 Task: Create Card Event Planning in Board Project Management Techniques to Workspace Business Process Automation. Create Card Roundtable Discussion Review in Board Product Market Analysis to Workspace Business Process Automation. Create Card Event Execution in Board Brand Positioning and Differentiation Strategy to Workspace Business Process Automation
Action: Mouse moved to (73, 342)
Screenshot: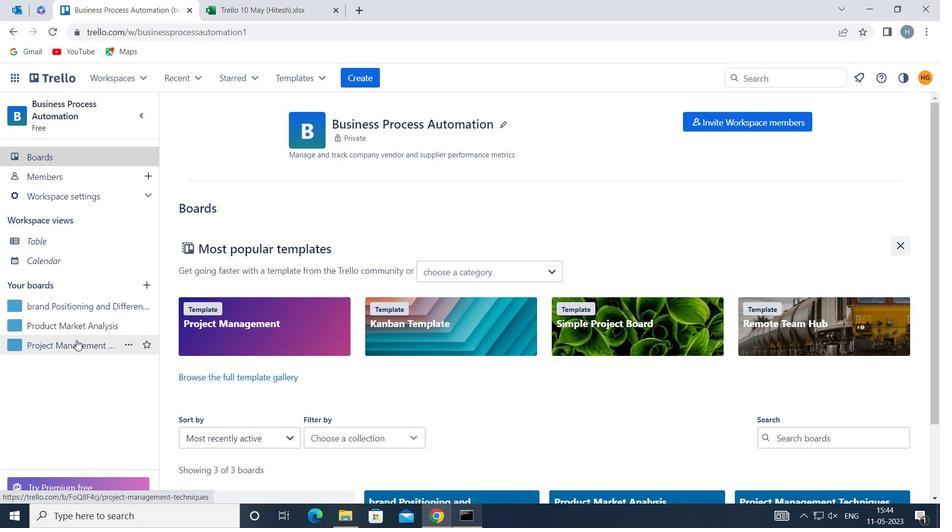 
Action: Mouse pressed left at (73, 342)
Screenshot: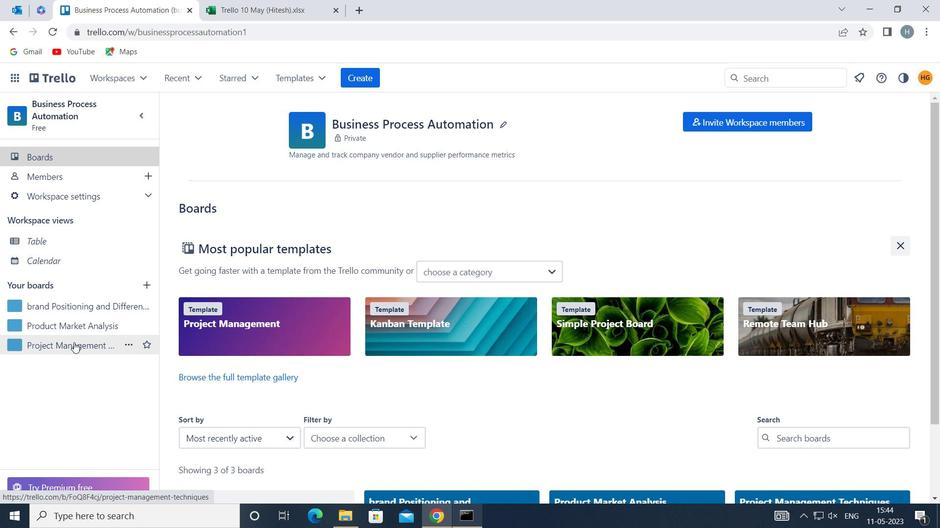 
Action: Mouse moved to (566, 180)
Screenshot: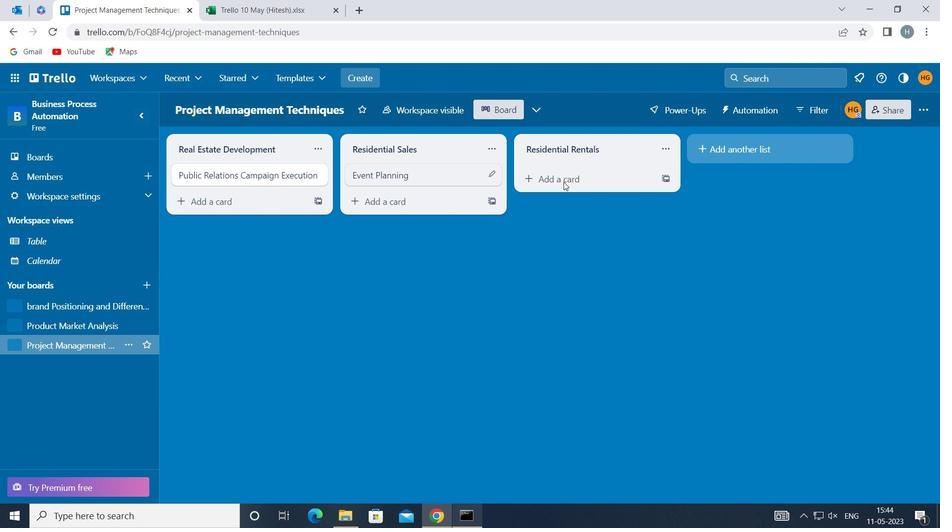 
Action: Mouse pressed left at (566, 180)
Screenshot: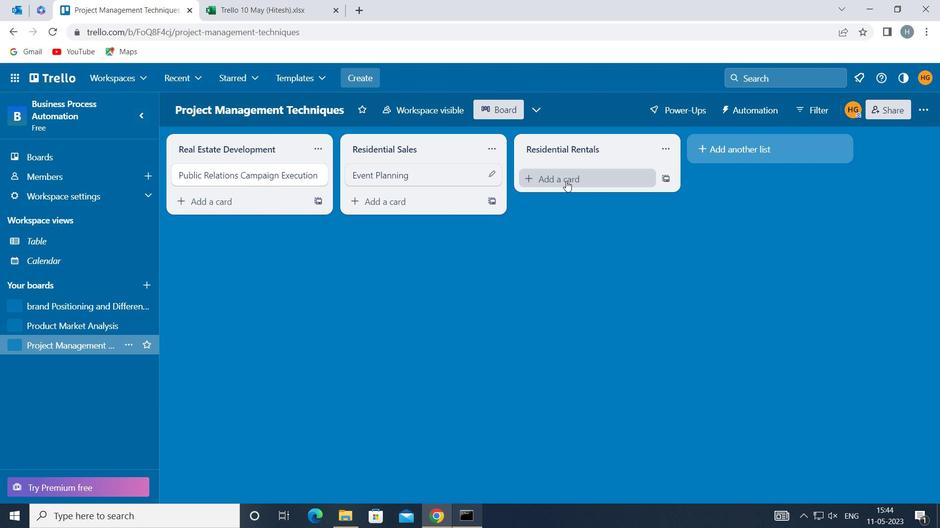 
Action: Mouse moved to (566, 180)
Screenshot: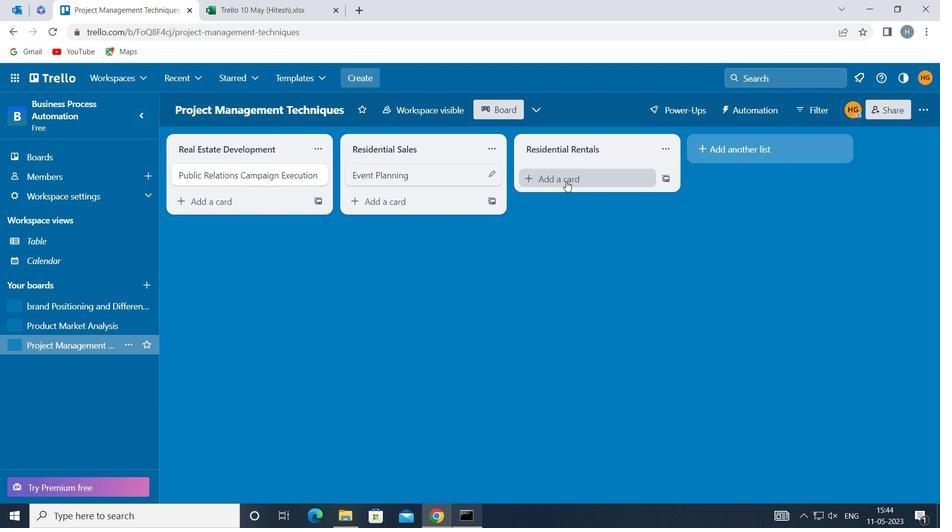 
Action: Key pressed <Key.shift>EVENTS<Key.backspace><Key.space><Key.shift>PLANNING
Screenshot: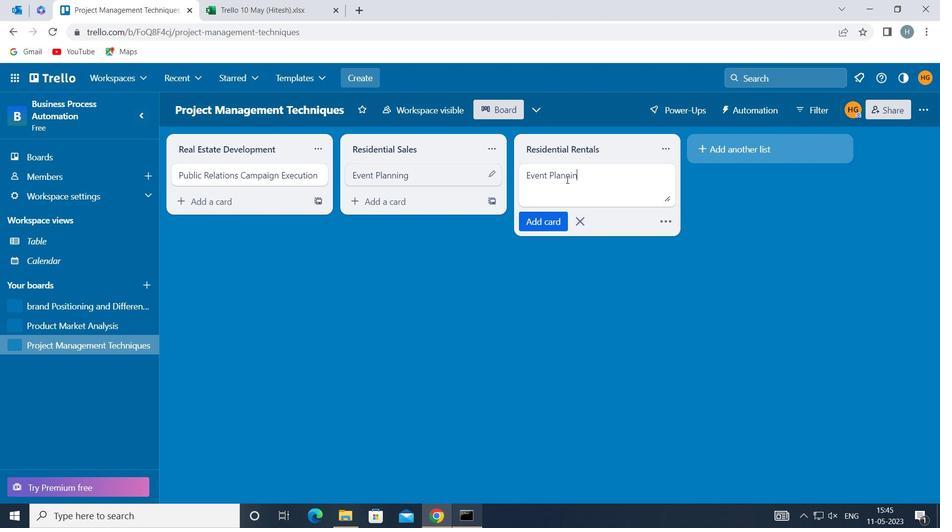 
Action: Mouse moved to (545, 219)
Screenshot: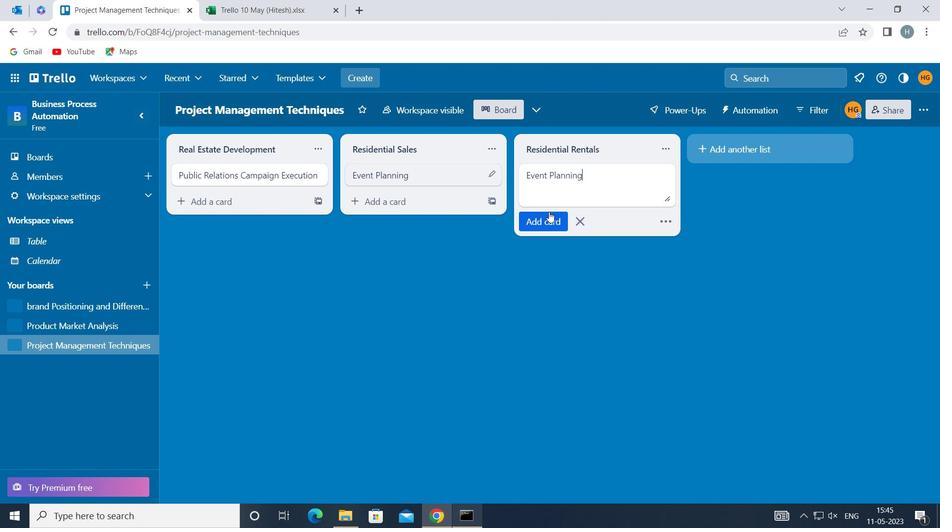 
Action: Mouse pressed left at (545, 219)
Screenshot: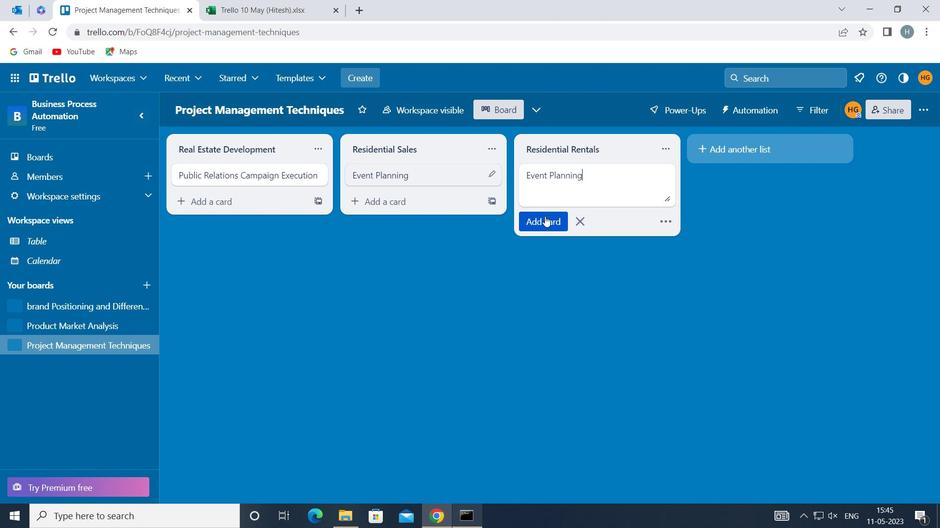 
Action: Mouse moved to (492, 291)
Screenshot: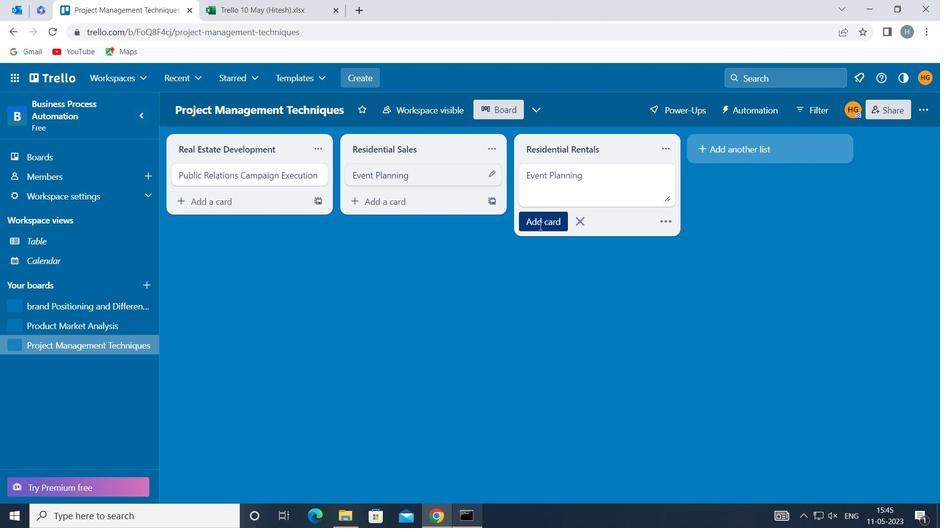 
Action: Mouse pressed left at (492, 291)
Screenshot: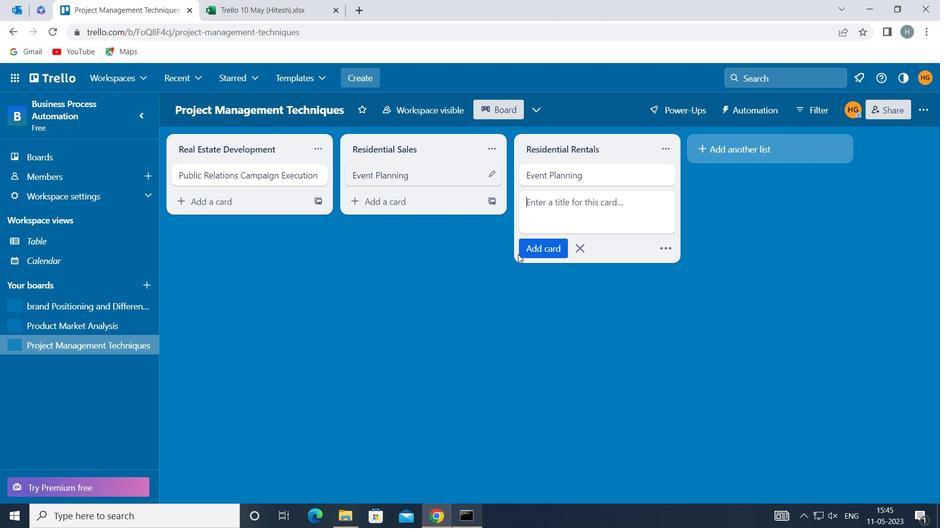 
Action: Mouse moved to (54, 323)
Screenshot: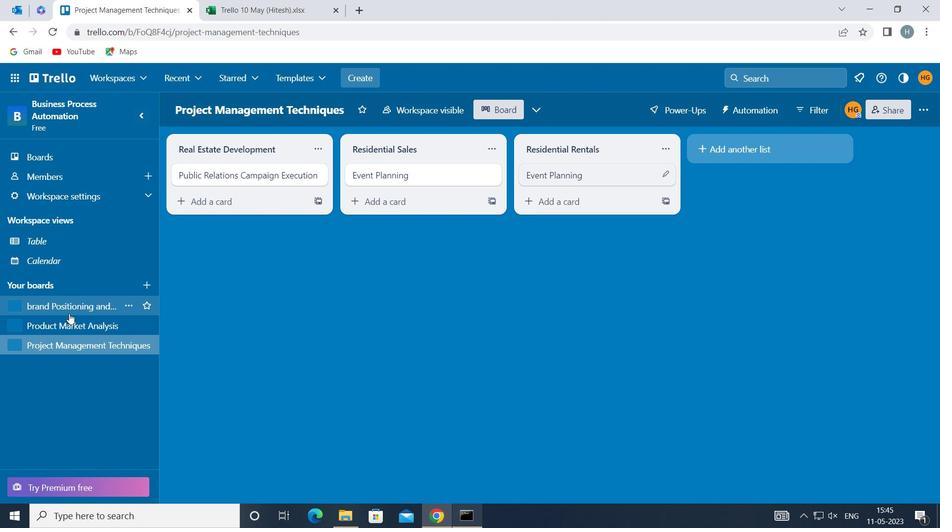 
Action: Mouse pressed left at (54, 323)
Screenshot: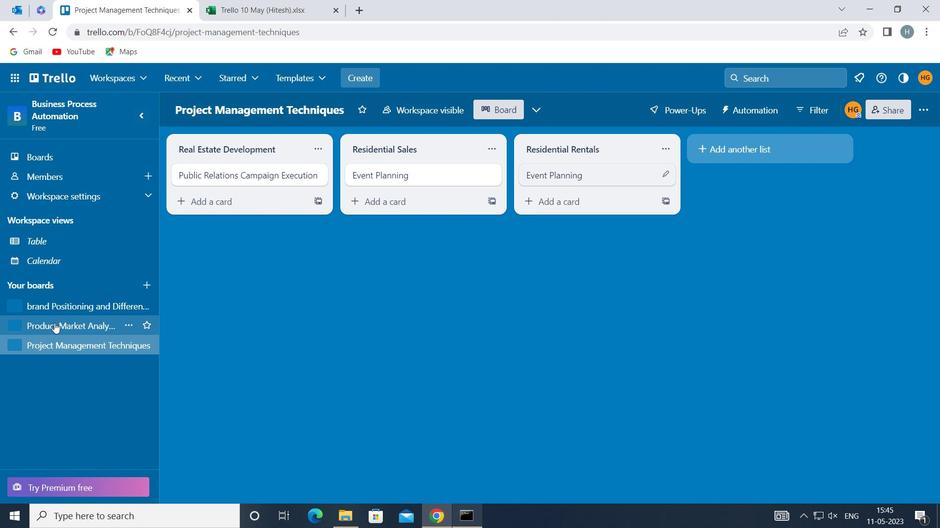 
Action: Mouse moved to (551, 178)
Screenshot: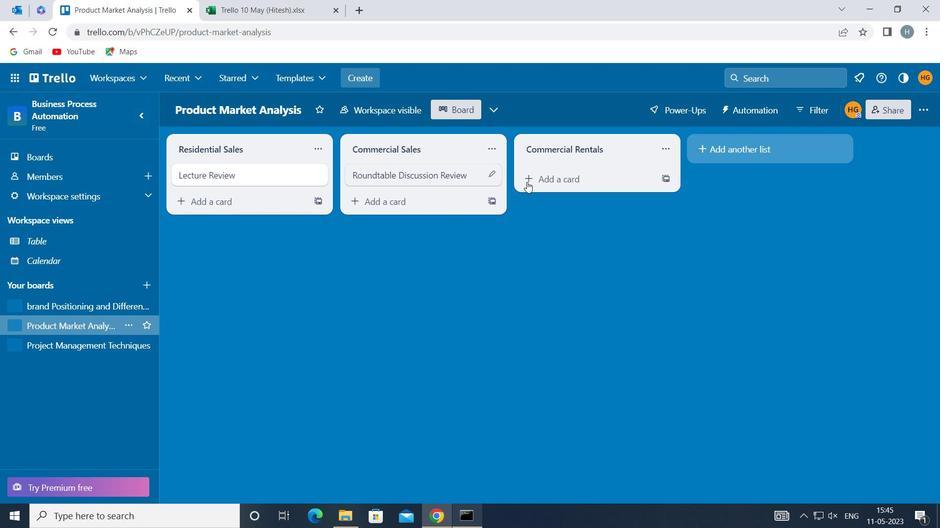 
Action: Mouse pressed left at (551, 178)
Screenshot: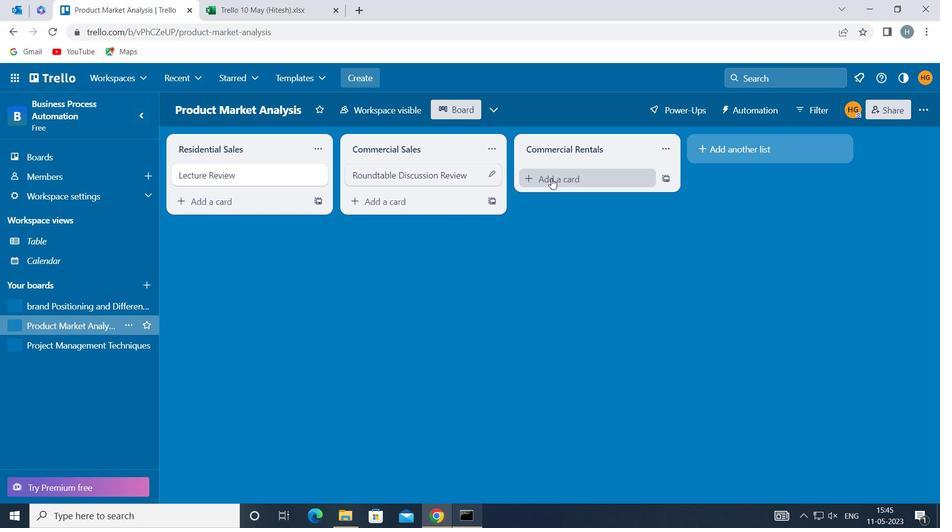 
Action: Key pressed <Key.shift>ROUNDTABLE<Key.space><Key.shift>DISCUSSION<Key.space><Key.shift>REVIEW
Screenshot: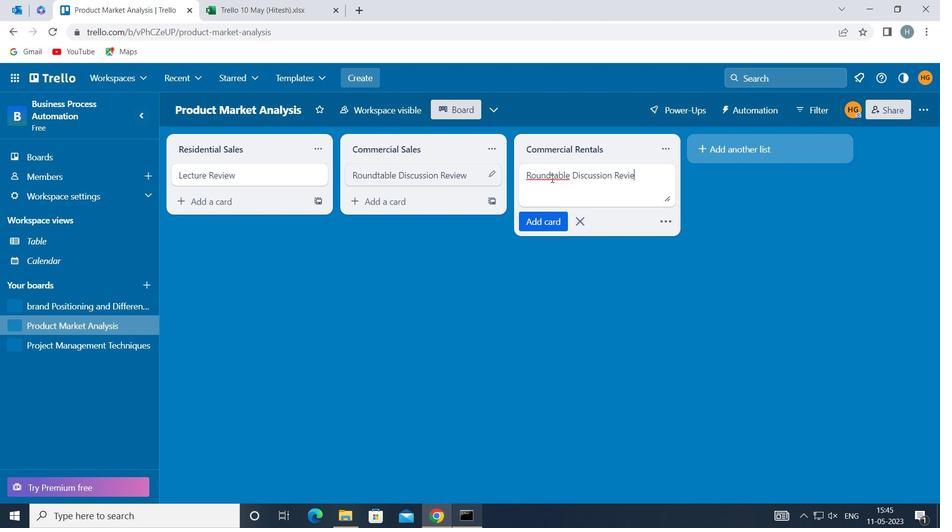 
Action: Mouse moved to (538, 220)
Screenshot: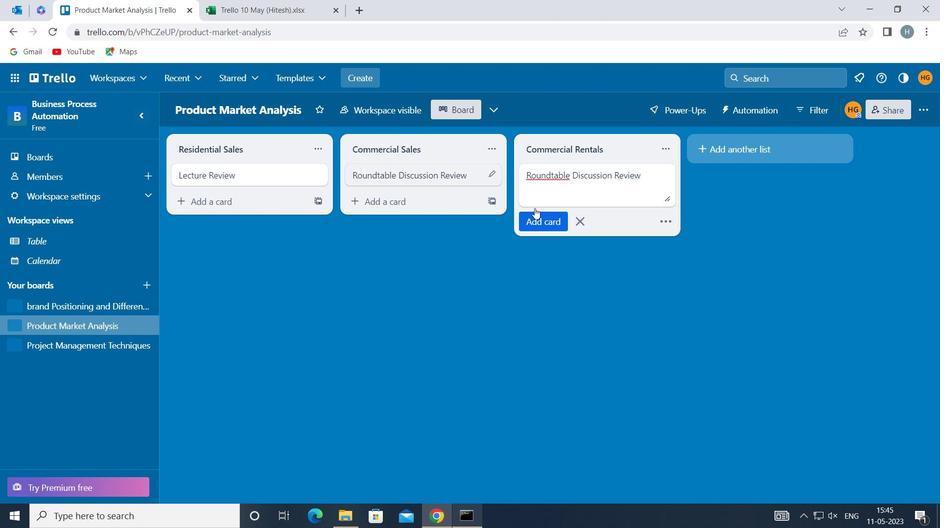 
Action: Mouse pressed left at (538, 220)
Screenshot: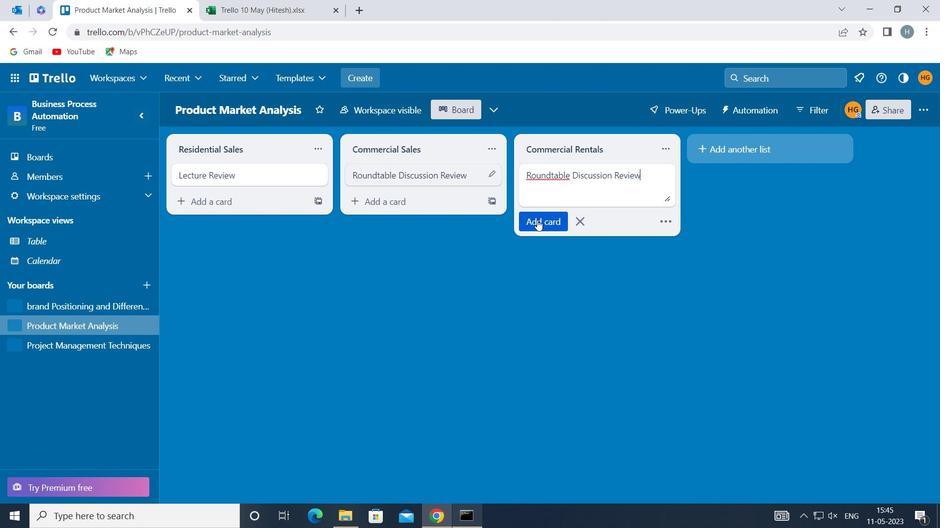 
Action: Mouse moved to (467, 280)
Screenshot: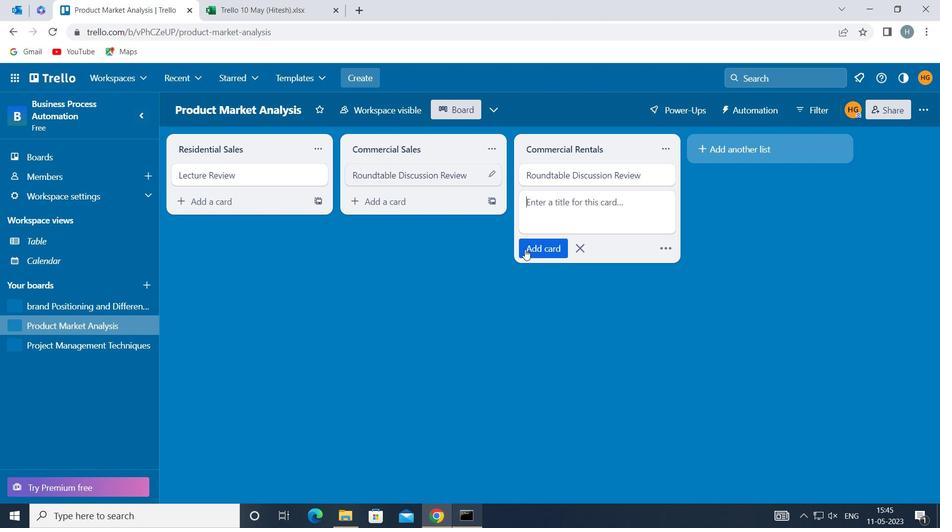 
Action: Mouse pressed left at (467, 280)
Screenshot: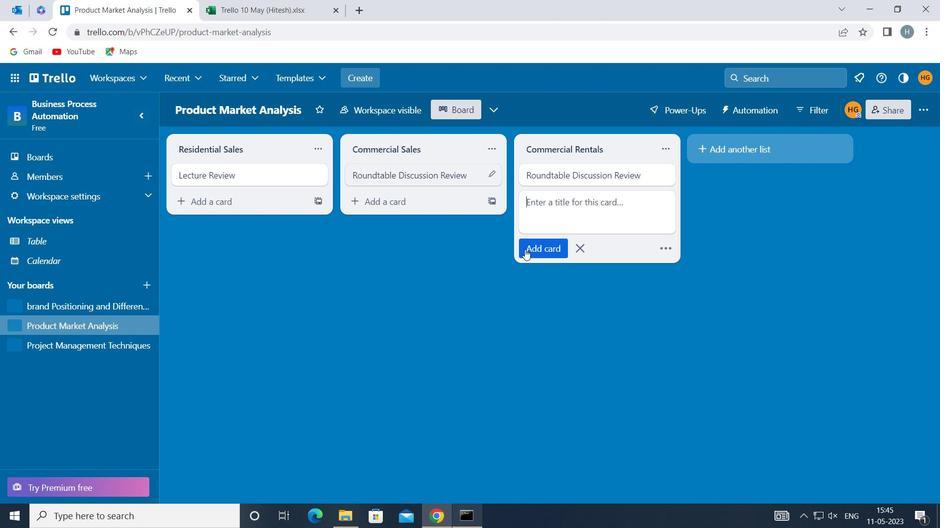 
Action: Mouse moved to (104, 302)
Screenshot: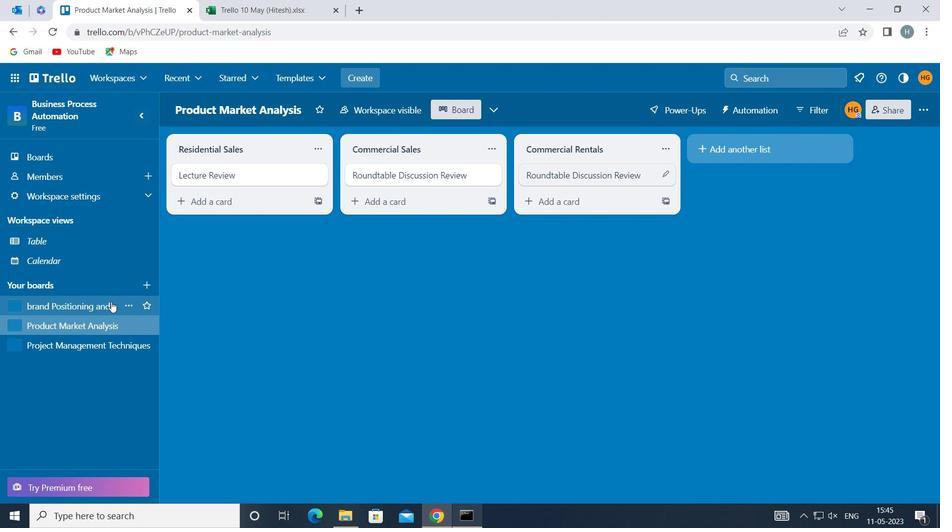 
Action: Mouse pressed left at (104, 302)
Screenshot: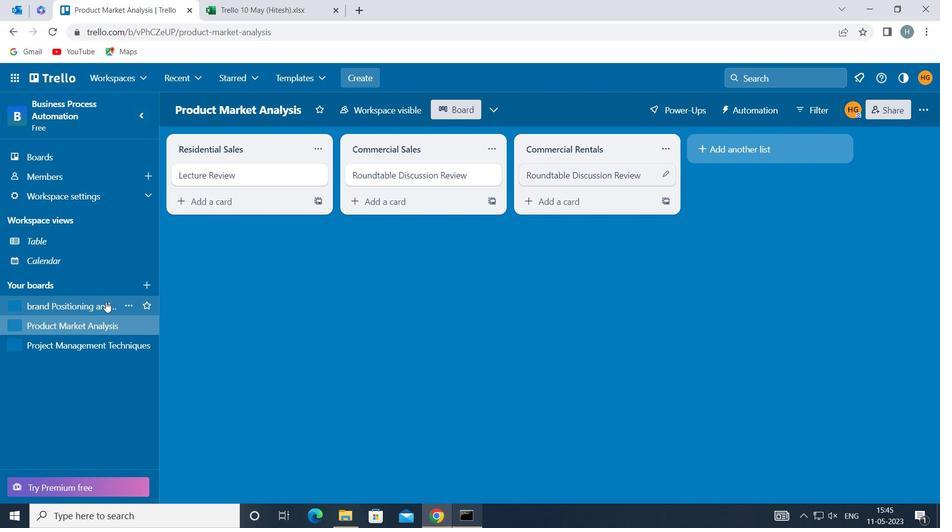 
Action: Mouse moved to (539, 179)
Screenshot: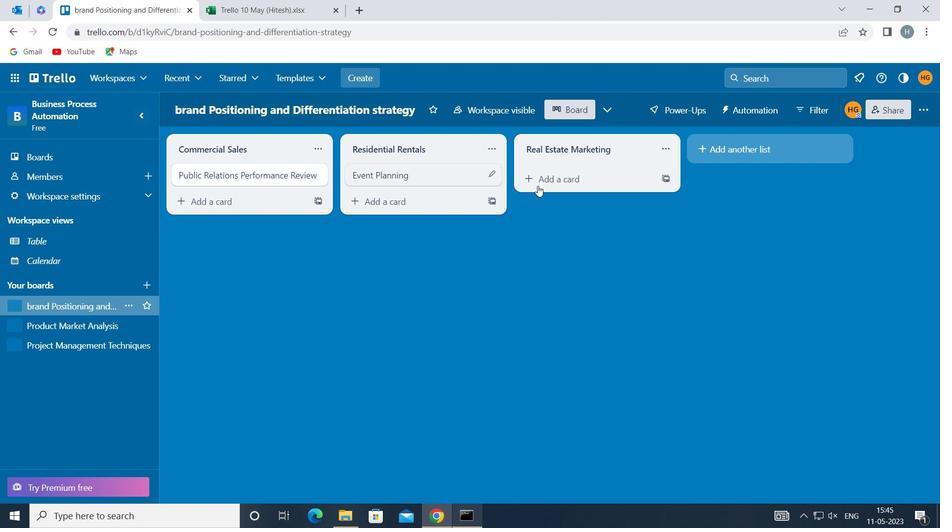 
Action: Mouse pressed left at (539, 179)
Screenshot: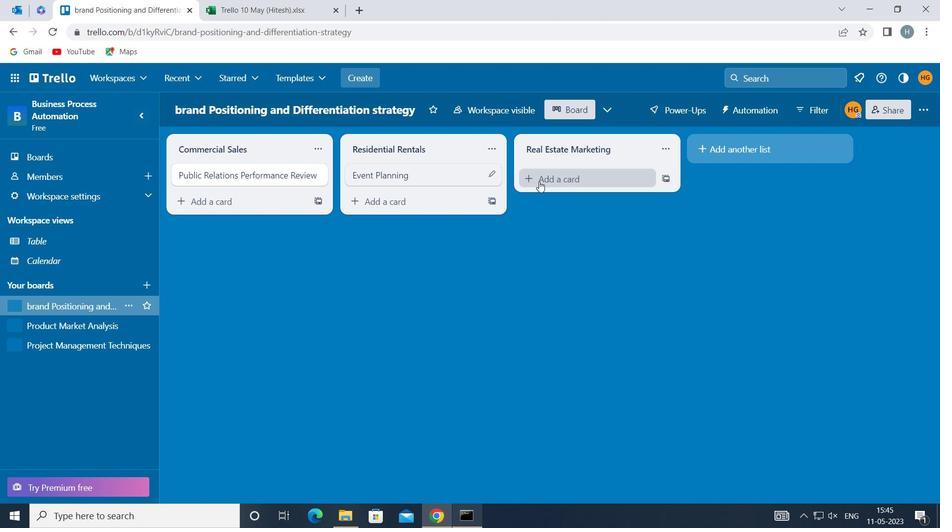 
Action: Mouse moved to (541, 178)
Screenshot: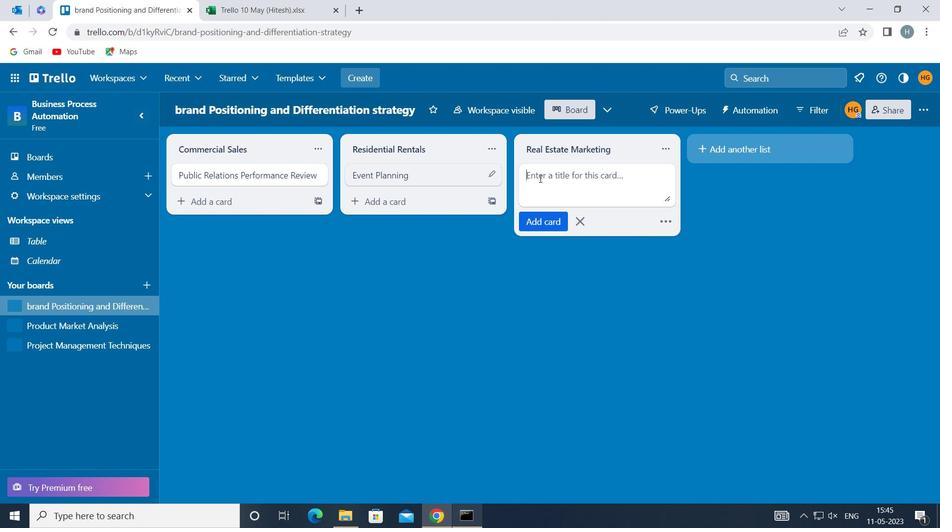 
Action: Mouse pressed left at (541, 178)
Screenshot: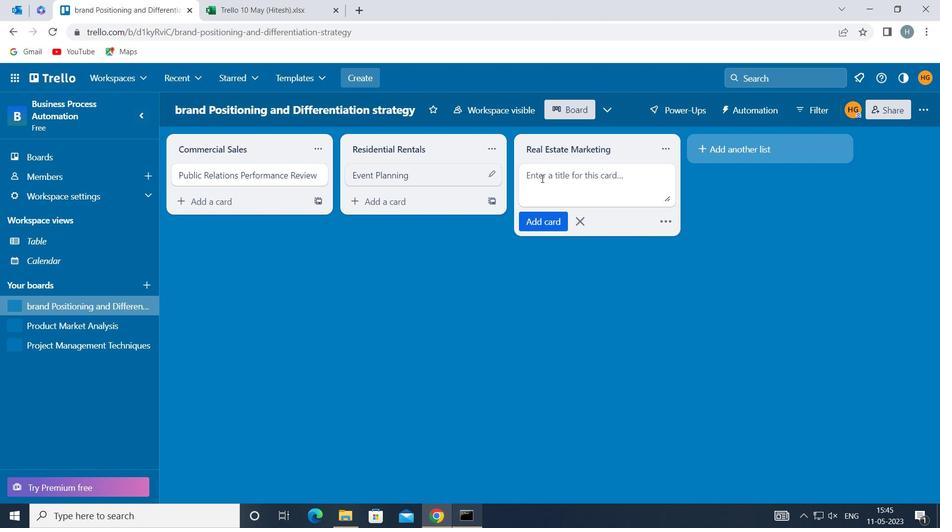 
Action: Key pressed <Key.shift>EVENT<Key.space><Key.shift>EXECUTION
Screenshot: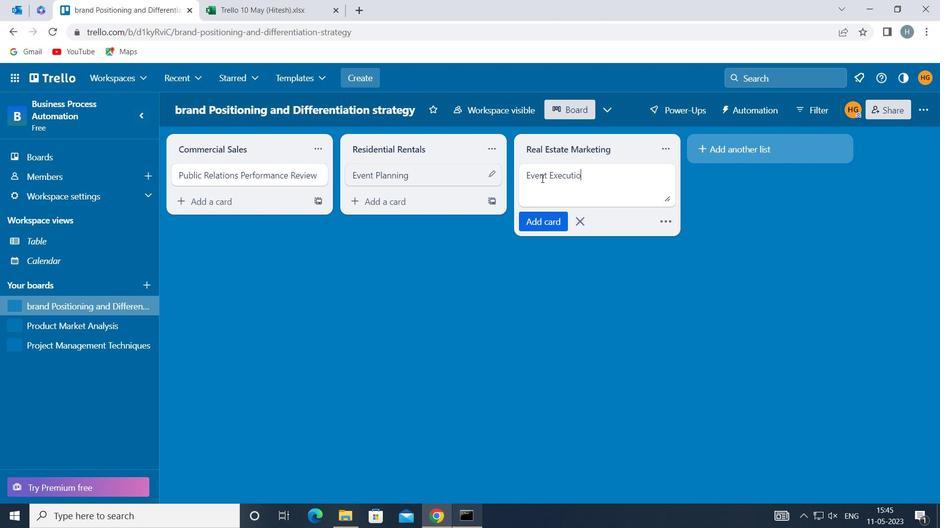 
Action: Mouse moved to (550, 217)
Screenshot: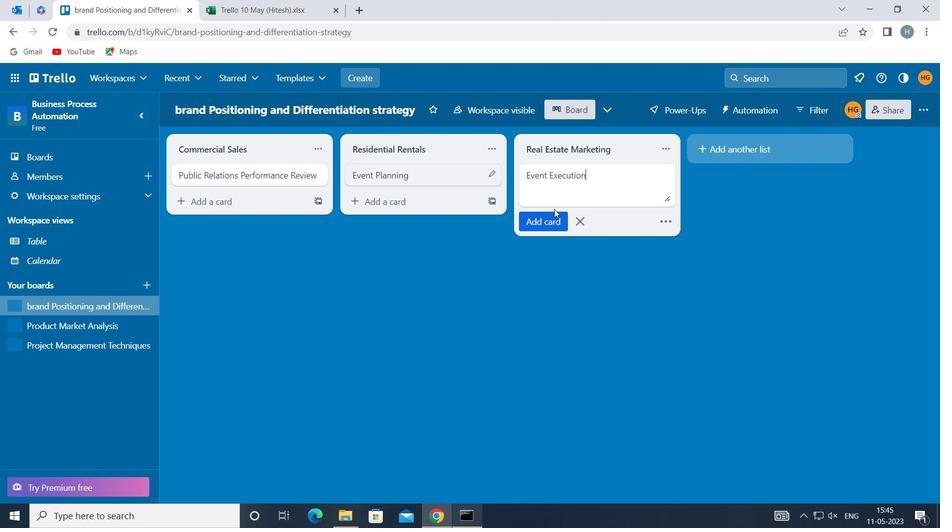 
Action: Mouse pressed left at (550, 217)
Screenshot: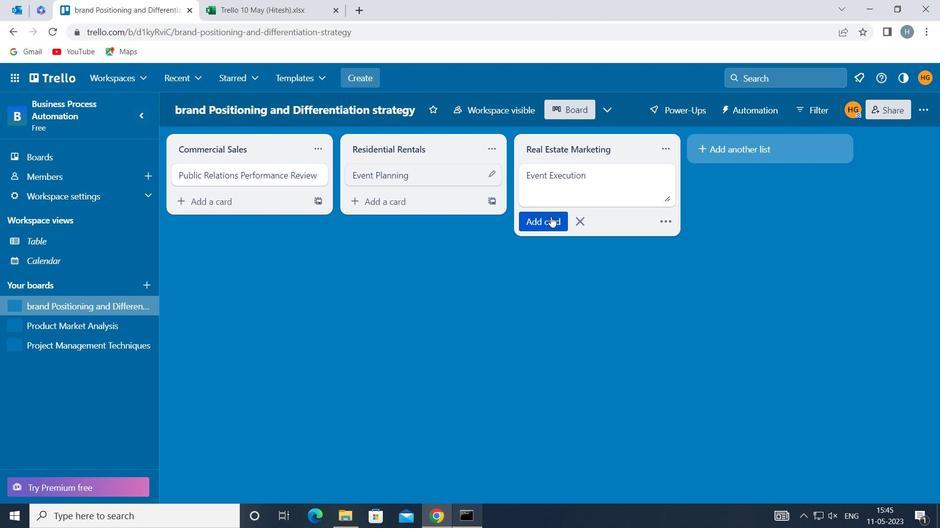 
Action: Mouse moved to (469, 254)
Screenshot: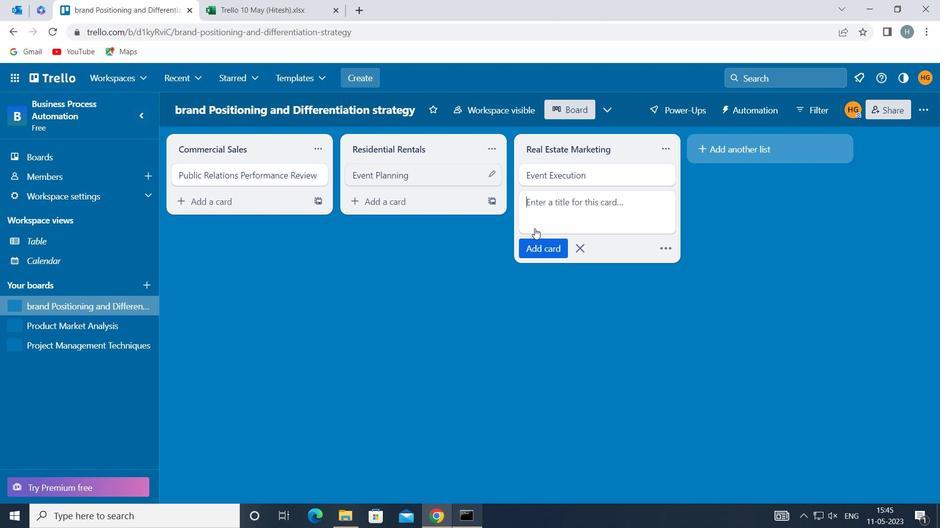 
Action: Mouse pressed left at (469, 254)
Screenshot: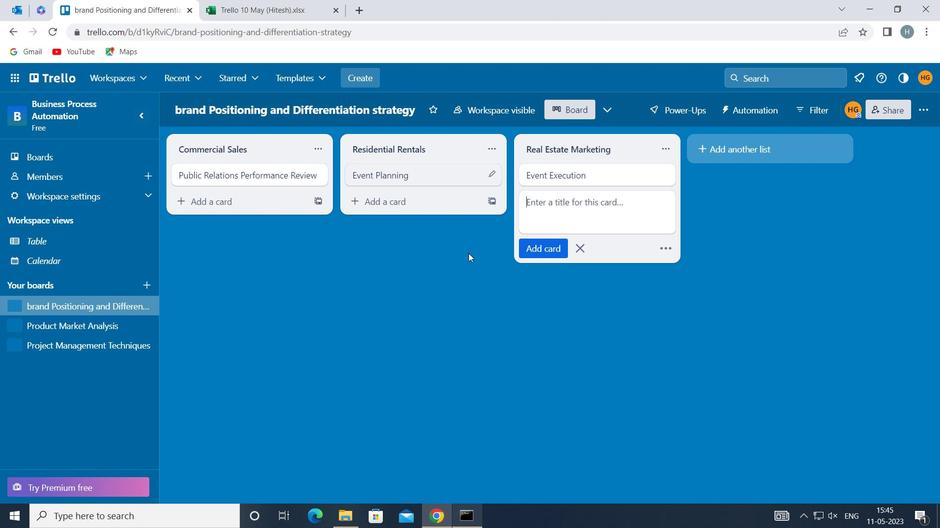 
Action: Mouse moved to (467, 253)
Screenshot: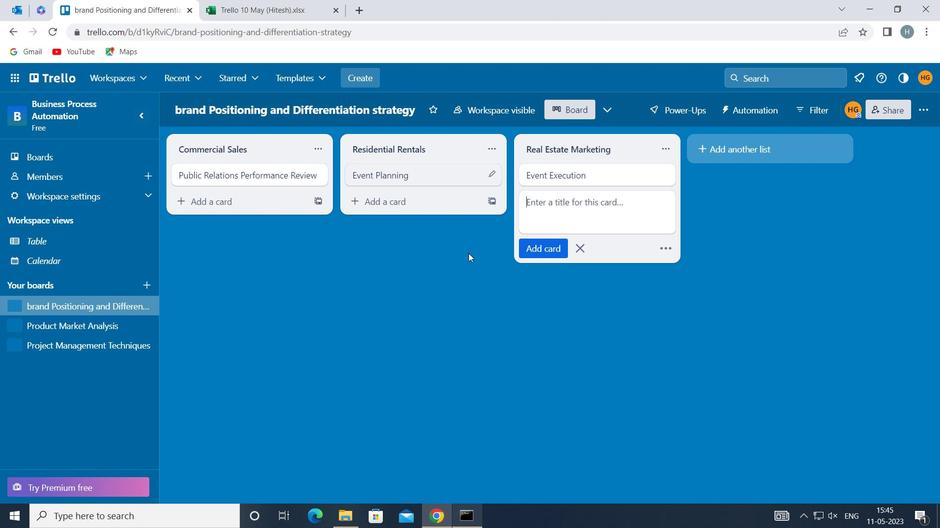 
